 Task: Create a task  Missing or incorrect error messages , assign it to team member softage.8@softage.net in the project YottaTech and update the status of the task to  Off Track , set the priority of the task to Medium.
Action: Mouse moved to (99, 526)
Screenshot: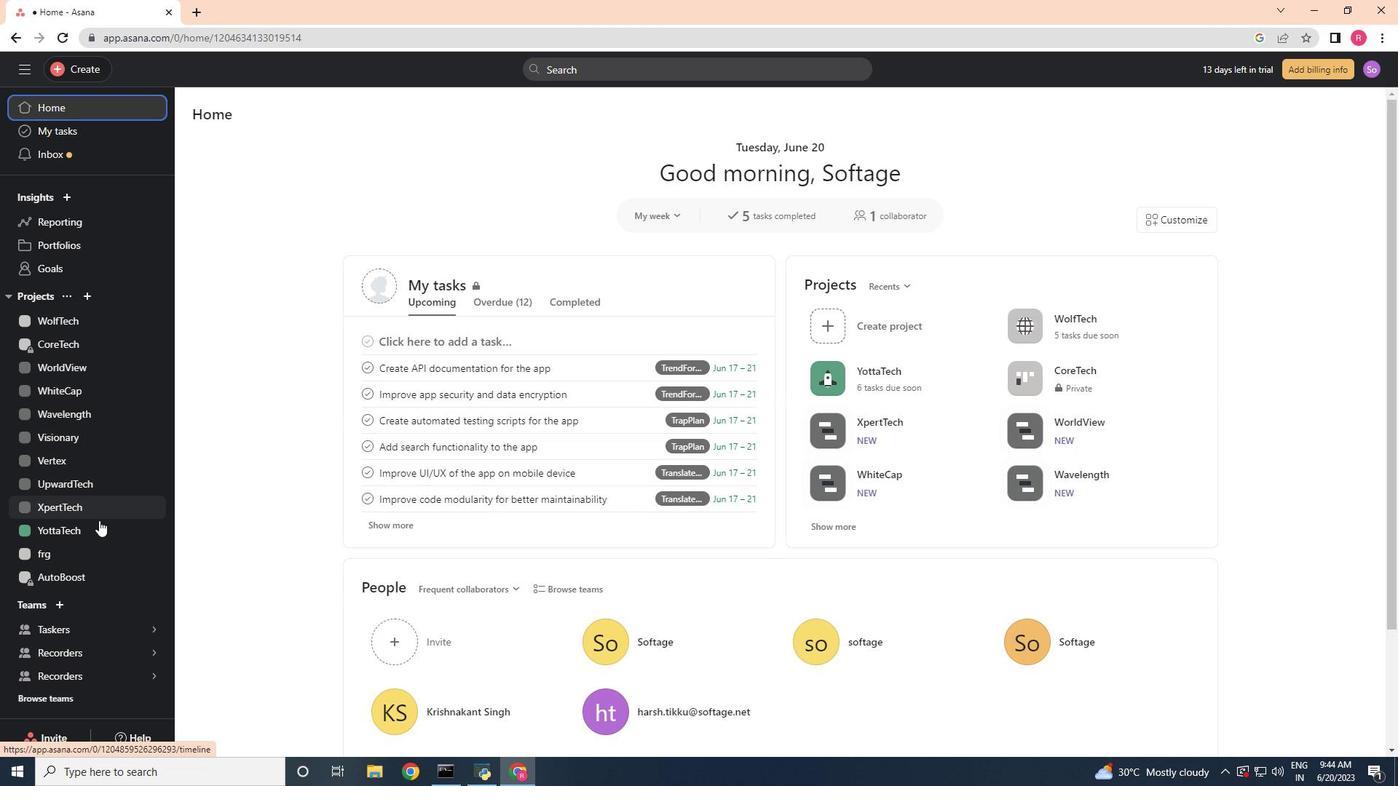 
Action: Mouse pressed left at (99, 526)
Screenshot: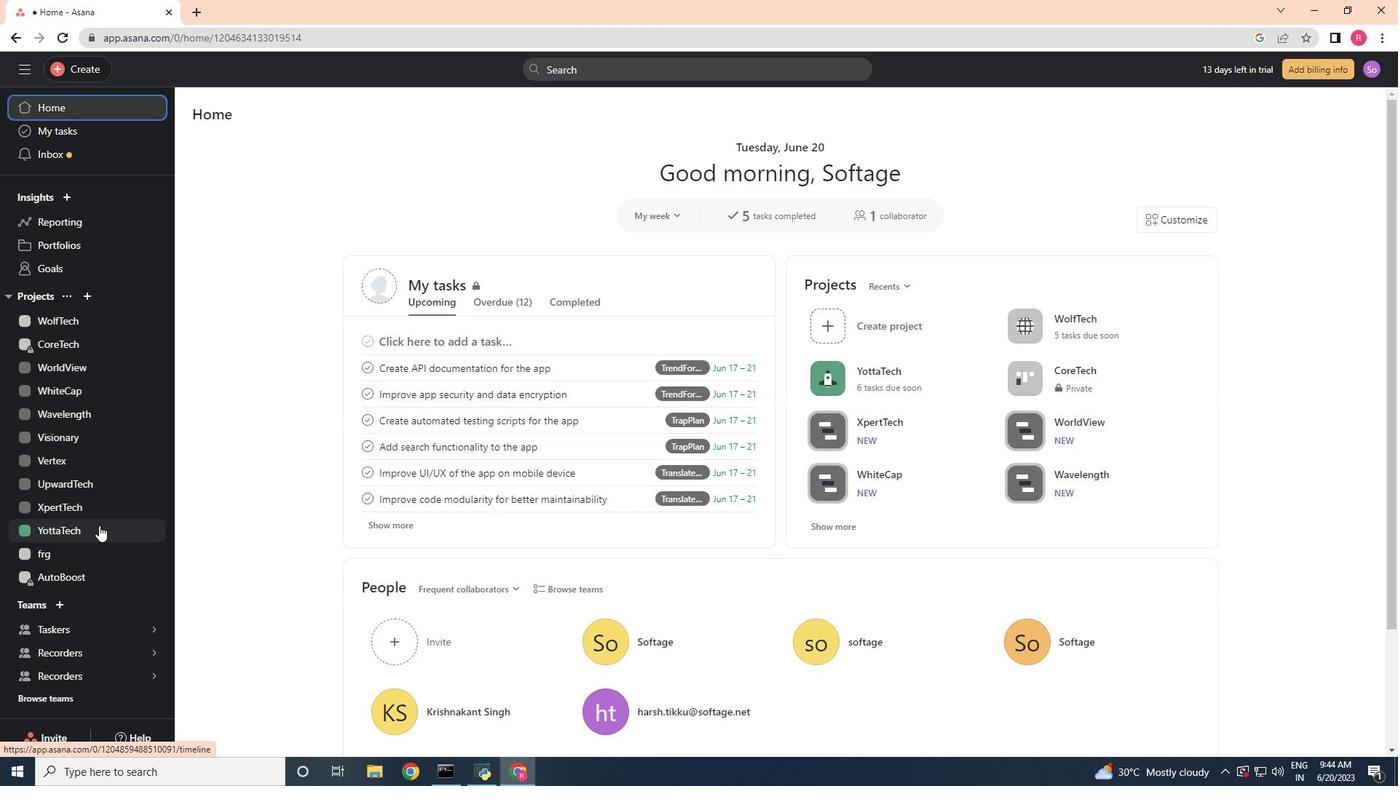 
Action: Mouse moved to (227, 175)
Screenshot: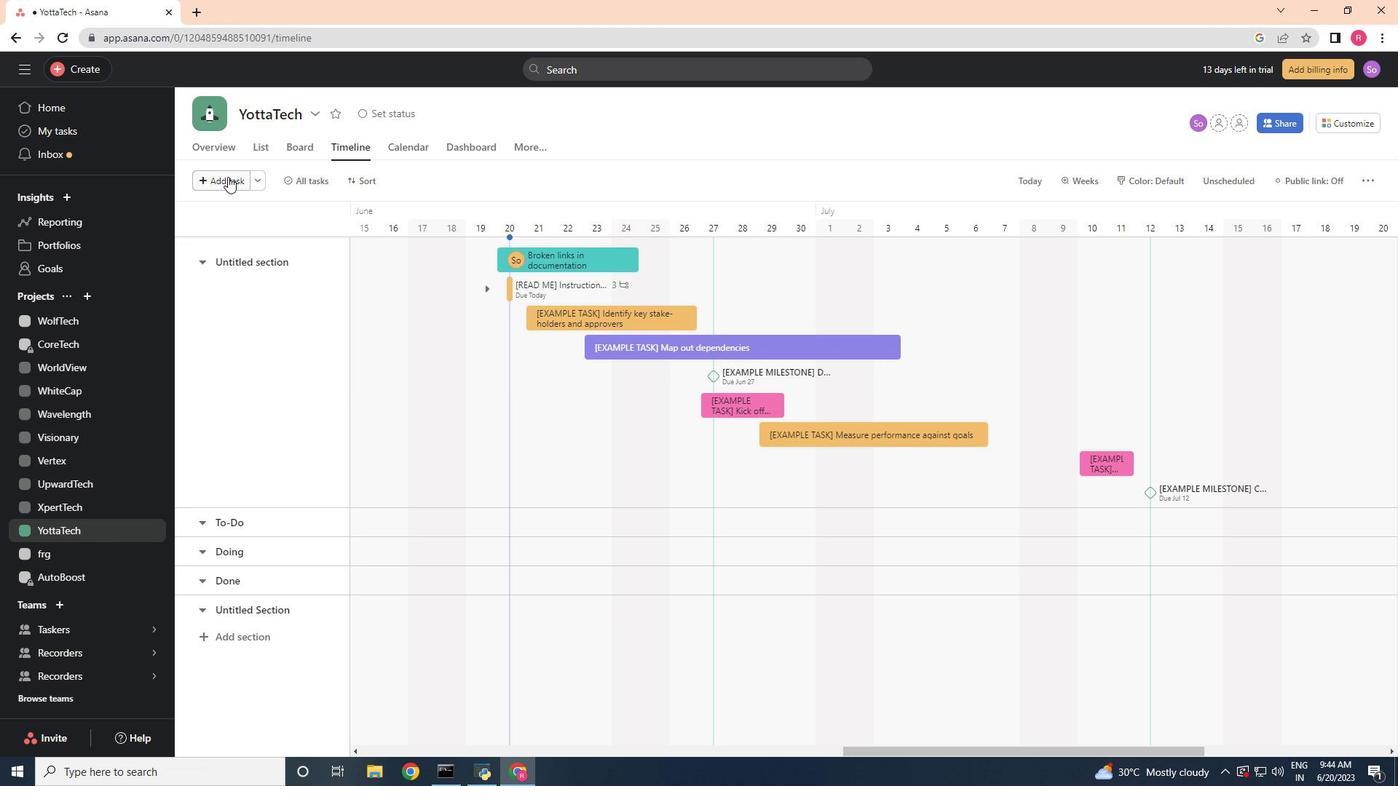 
Action: Mouse pressed left at (227, 175)
Screenshot: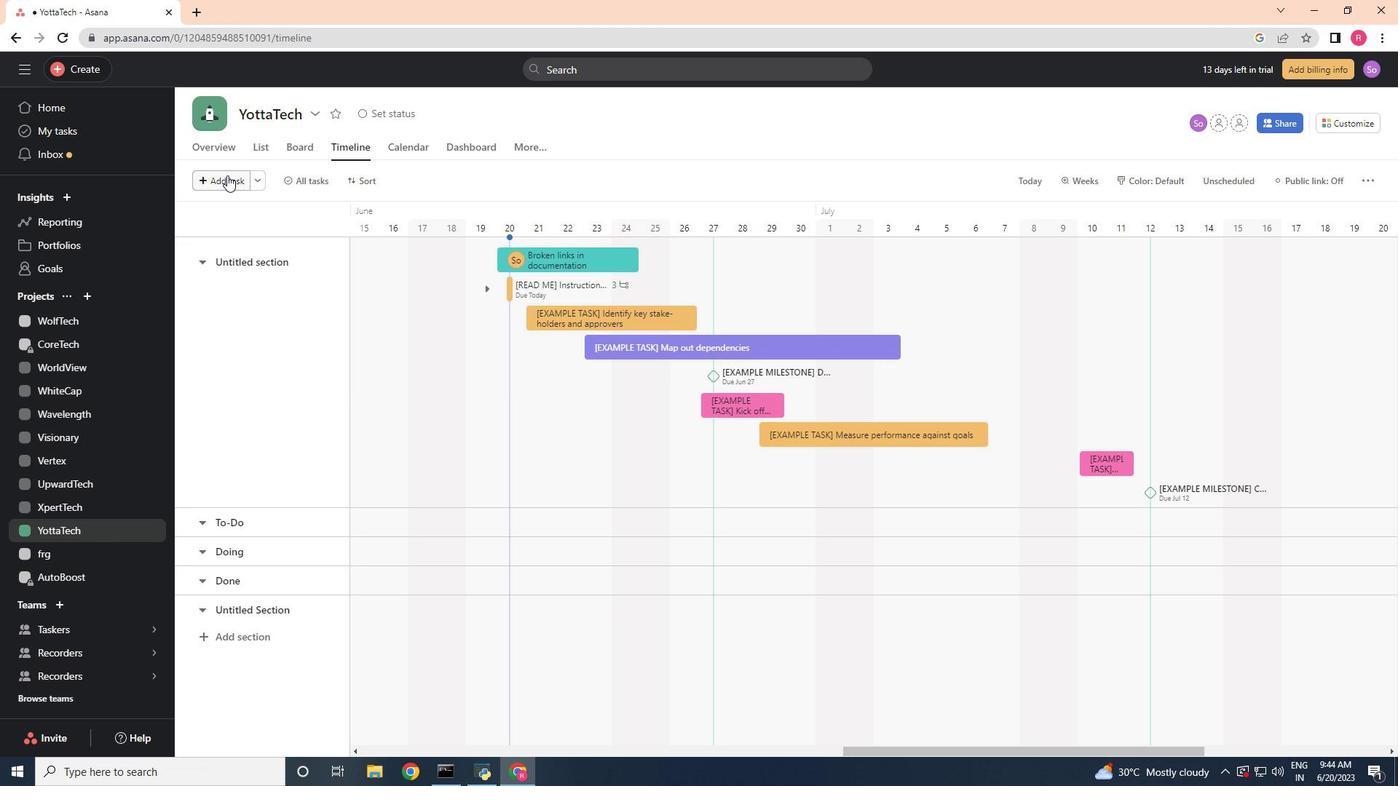 
Action: Key pressed <Key.shift>Missing<Key.space>or<Key.space>incorrect<Key.space>error<Key.space>messages
Screenshot: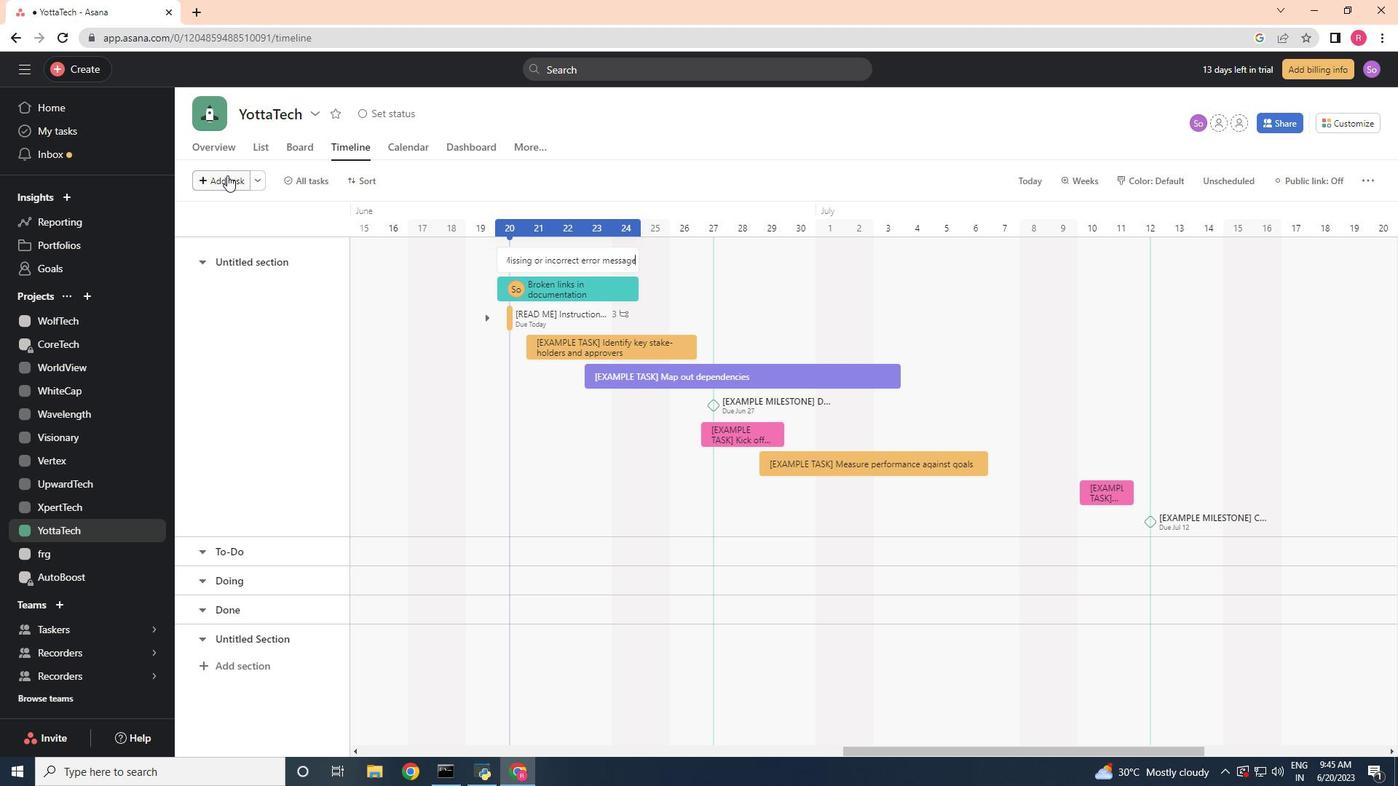 
Action: Mouse moved to (547, 265)
Screenshot: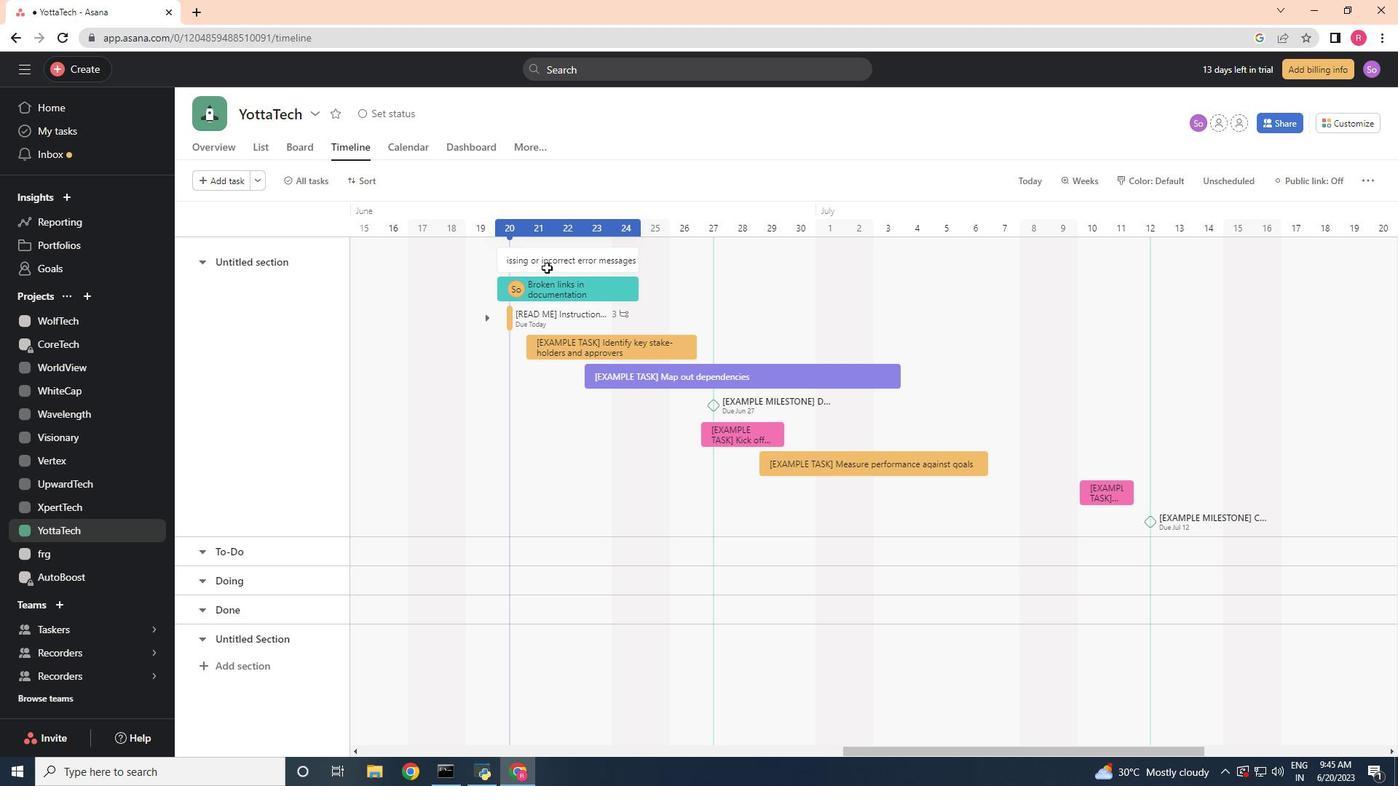 
Action: Mouse pressed left at (547, 265)
Screenshot: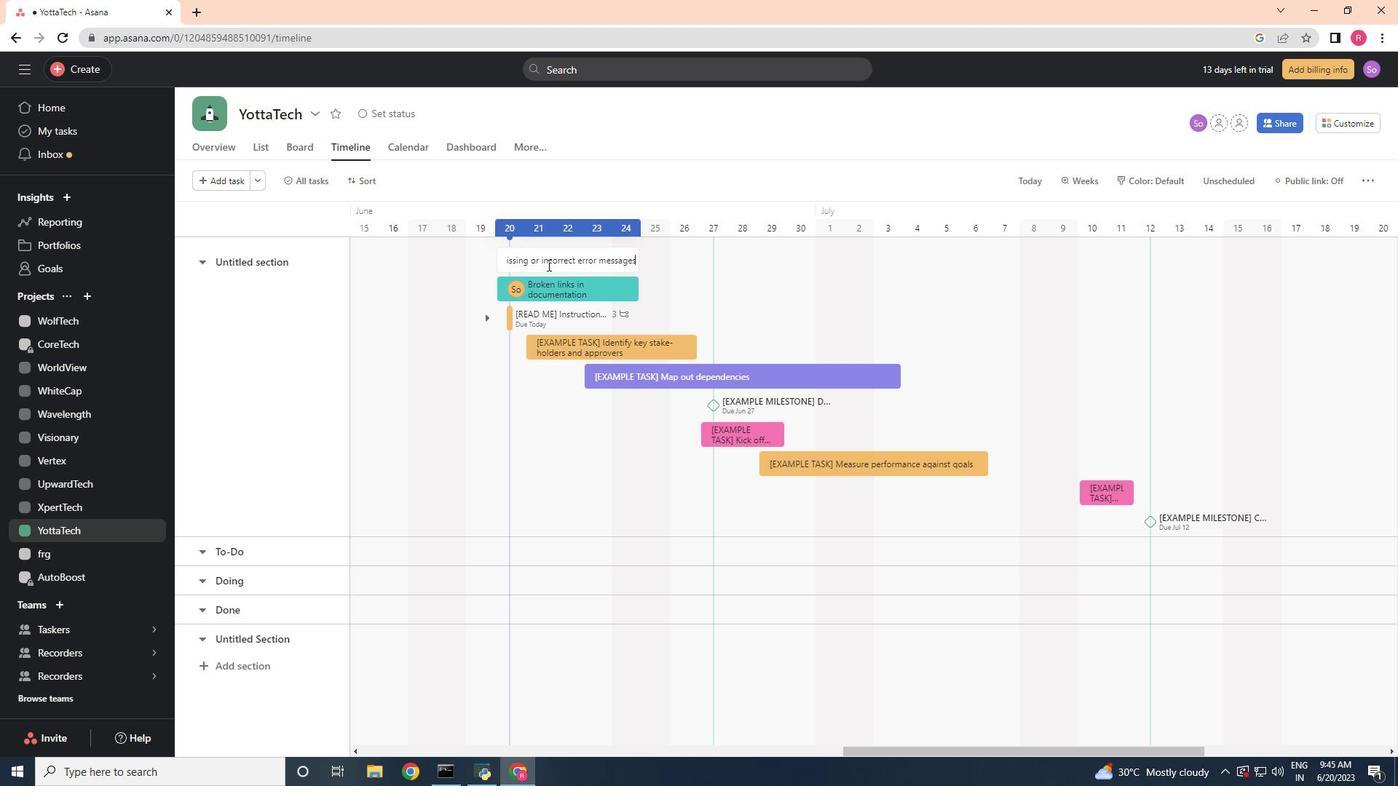 
Action: Mouse moved to (1030, 460)
Screenshot: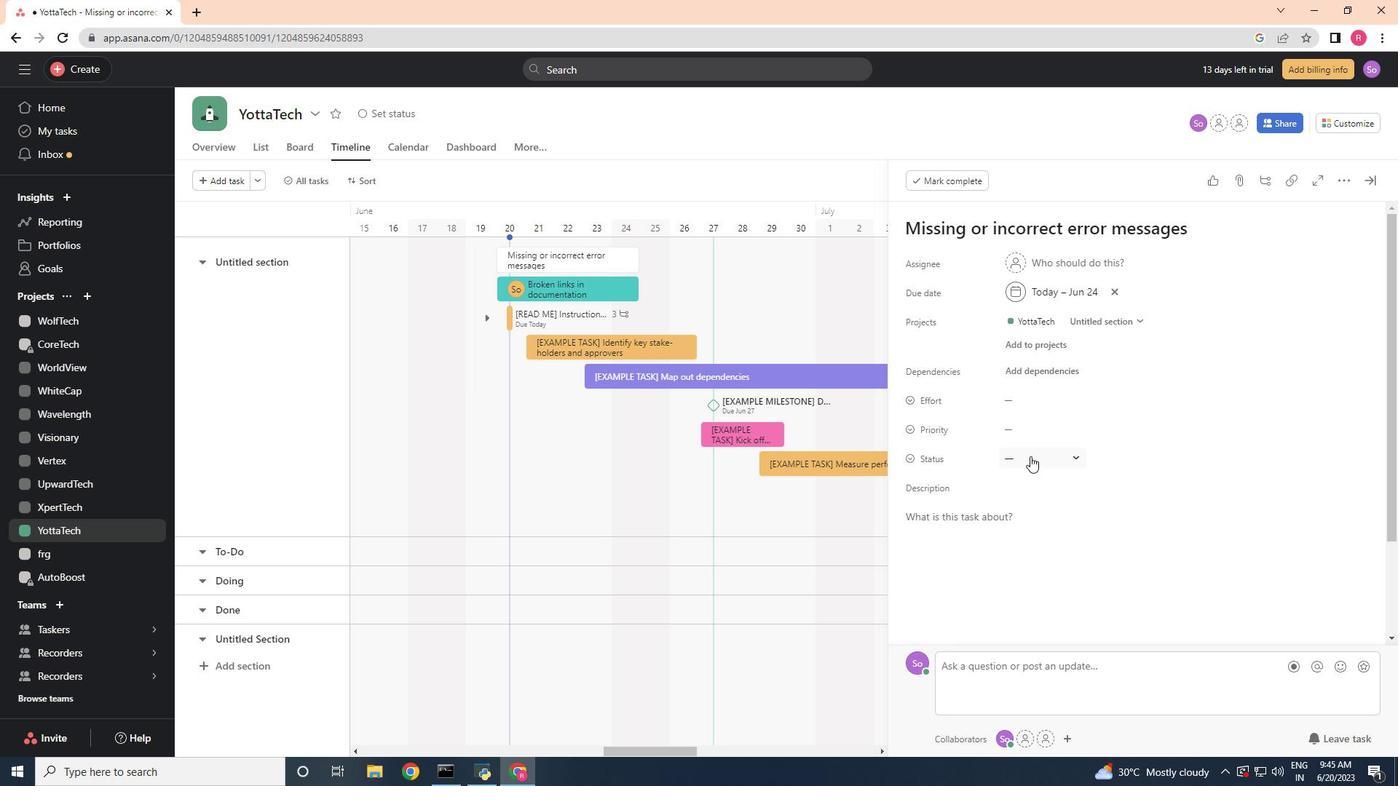 
Action: Mouse pressed left at (1030, 460)
Screenshot: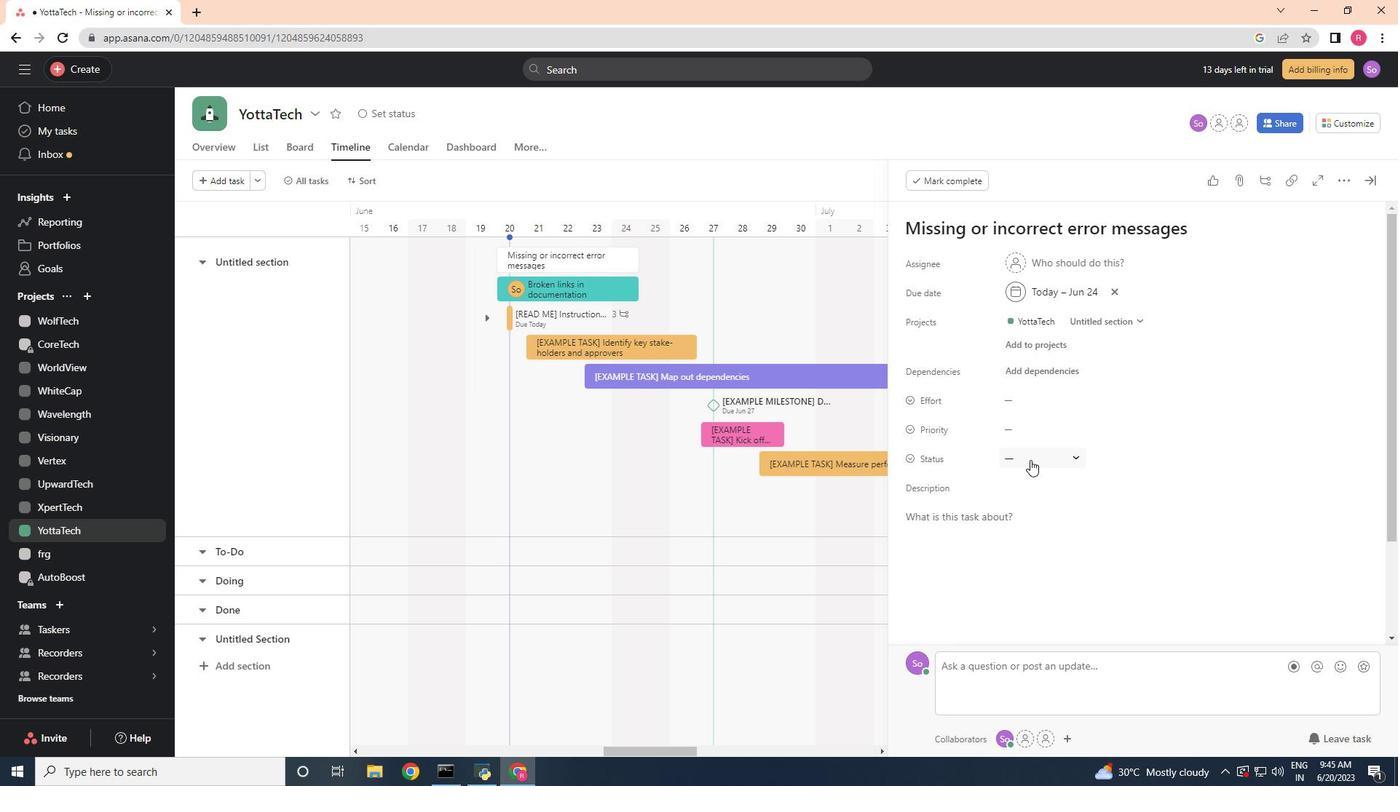 
Action: Mouse moved to (1061, 555)
Screenshot: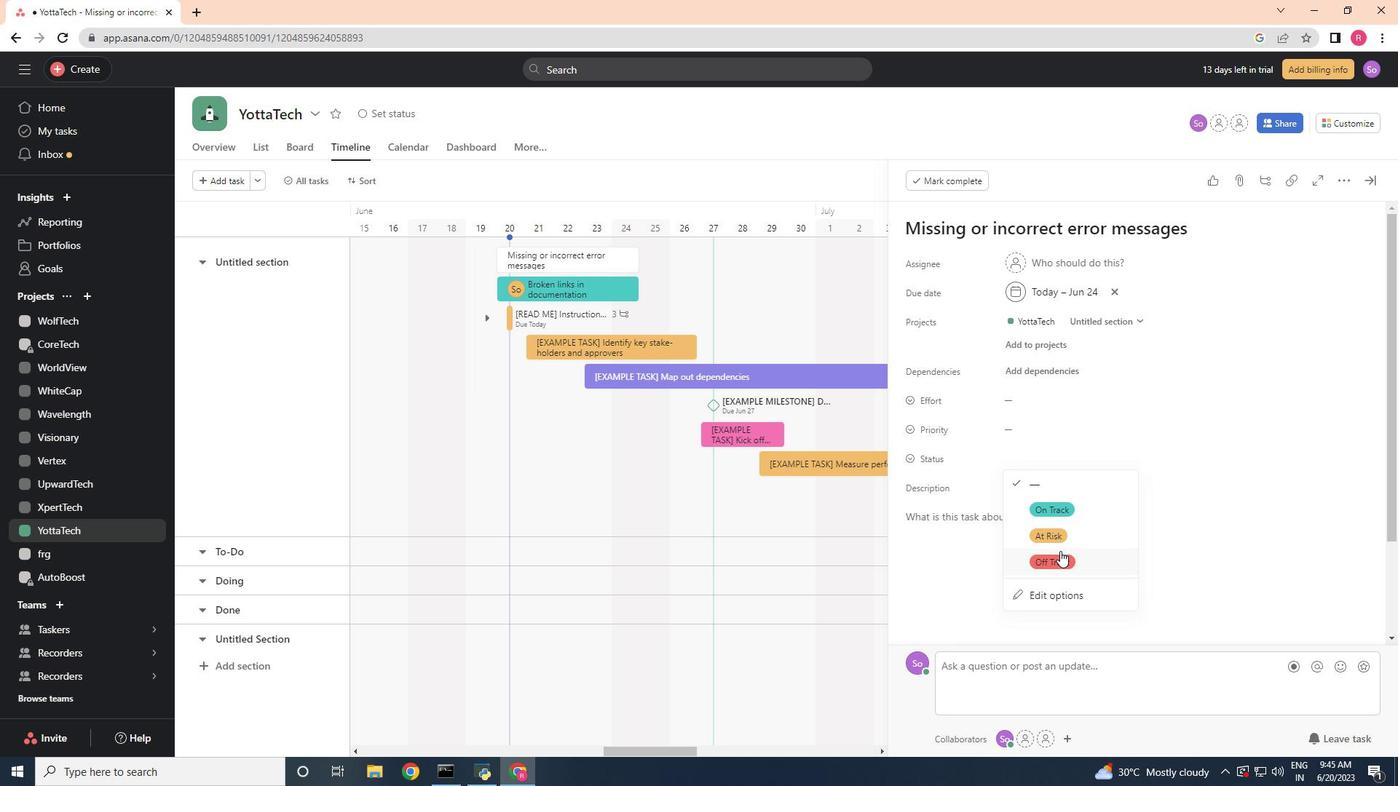 
Action: Mouse pressed left at (1061, 555)
Screenshot: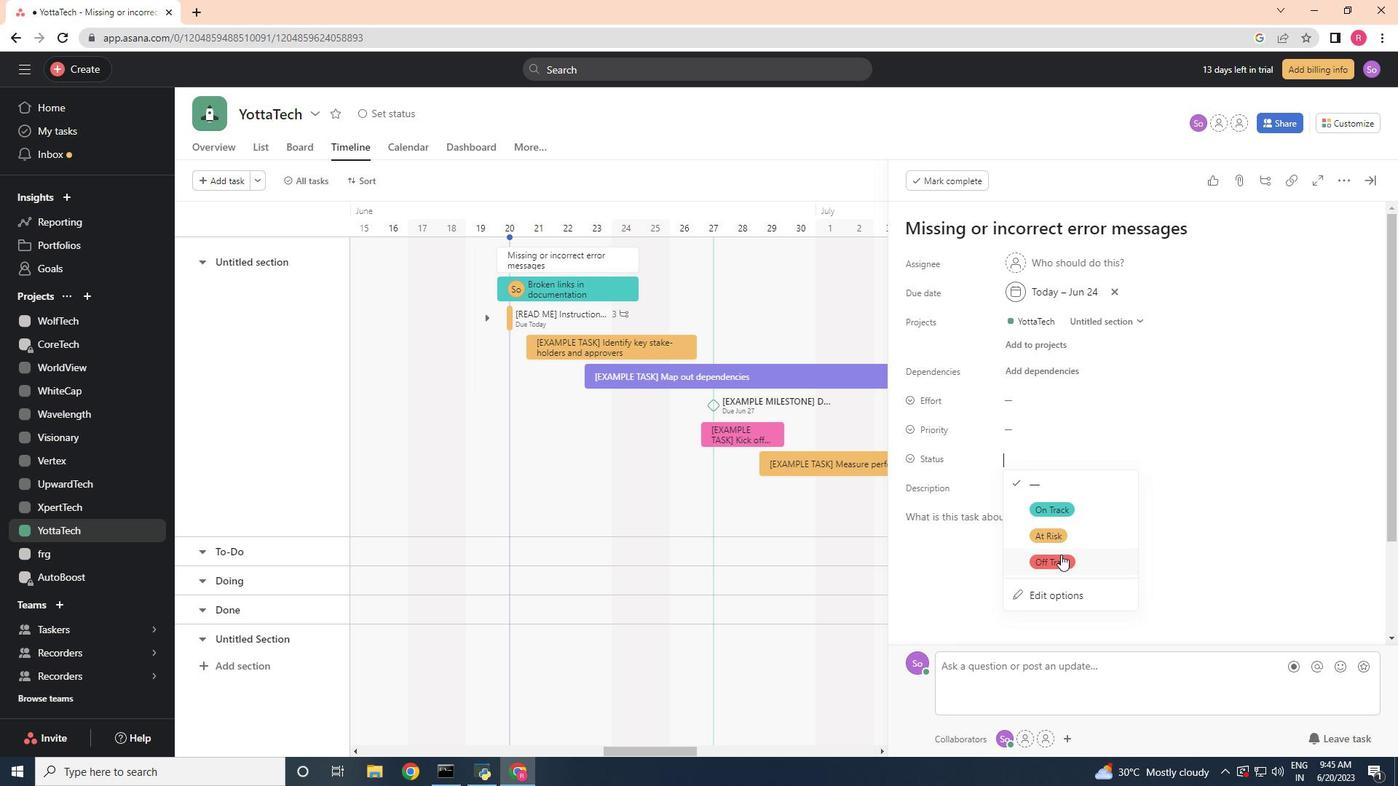 
Action: Mouse moved to (1020, 429)
Screenshot: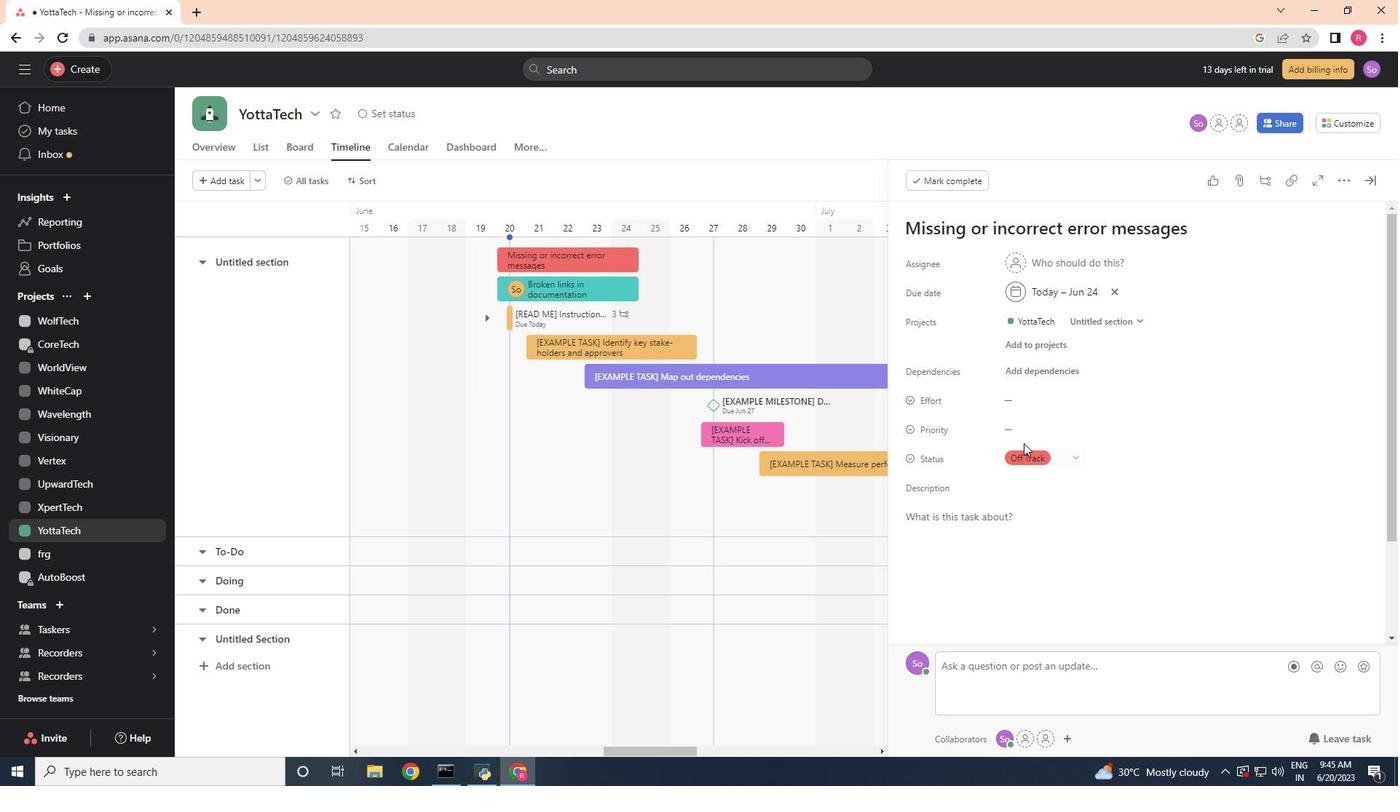
Action: Mouse pressed left at (1020, 429)
Screenshot: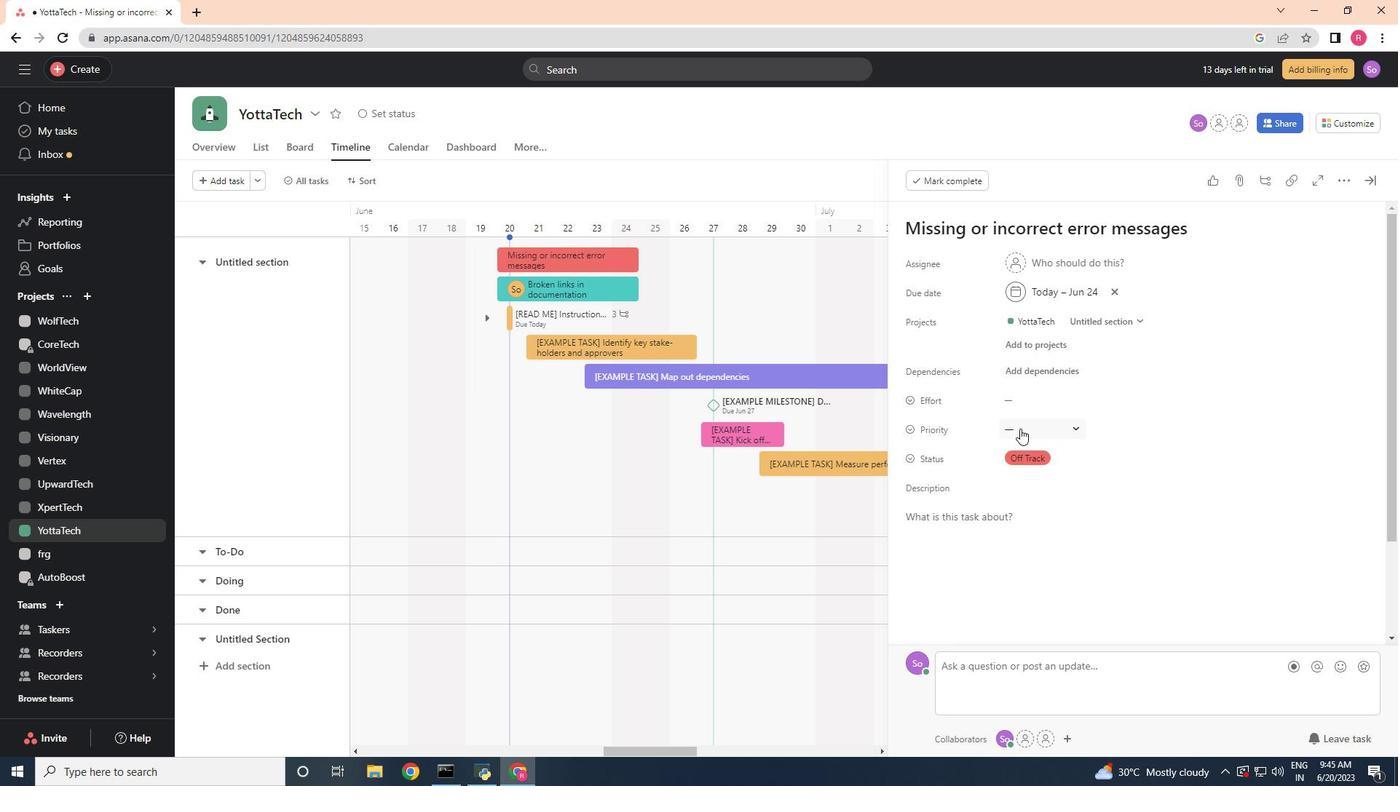 
Action: Mouse moved to (1043, 509)
Screenshot: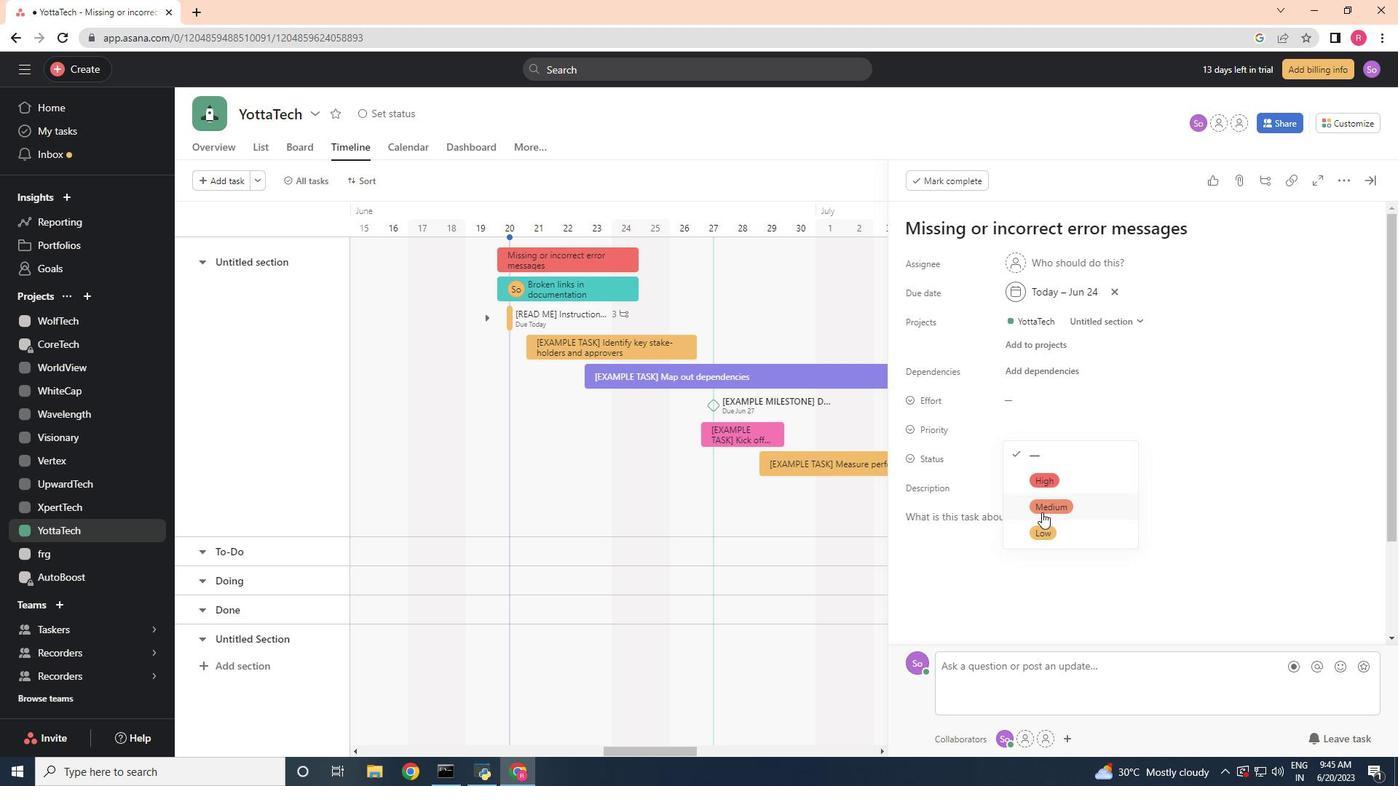 
Action: Mouse pressed left at (1043, 509)
Screenshot: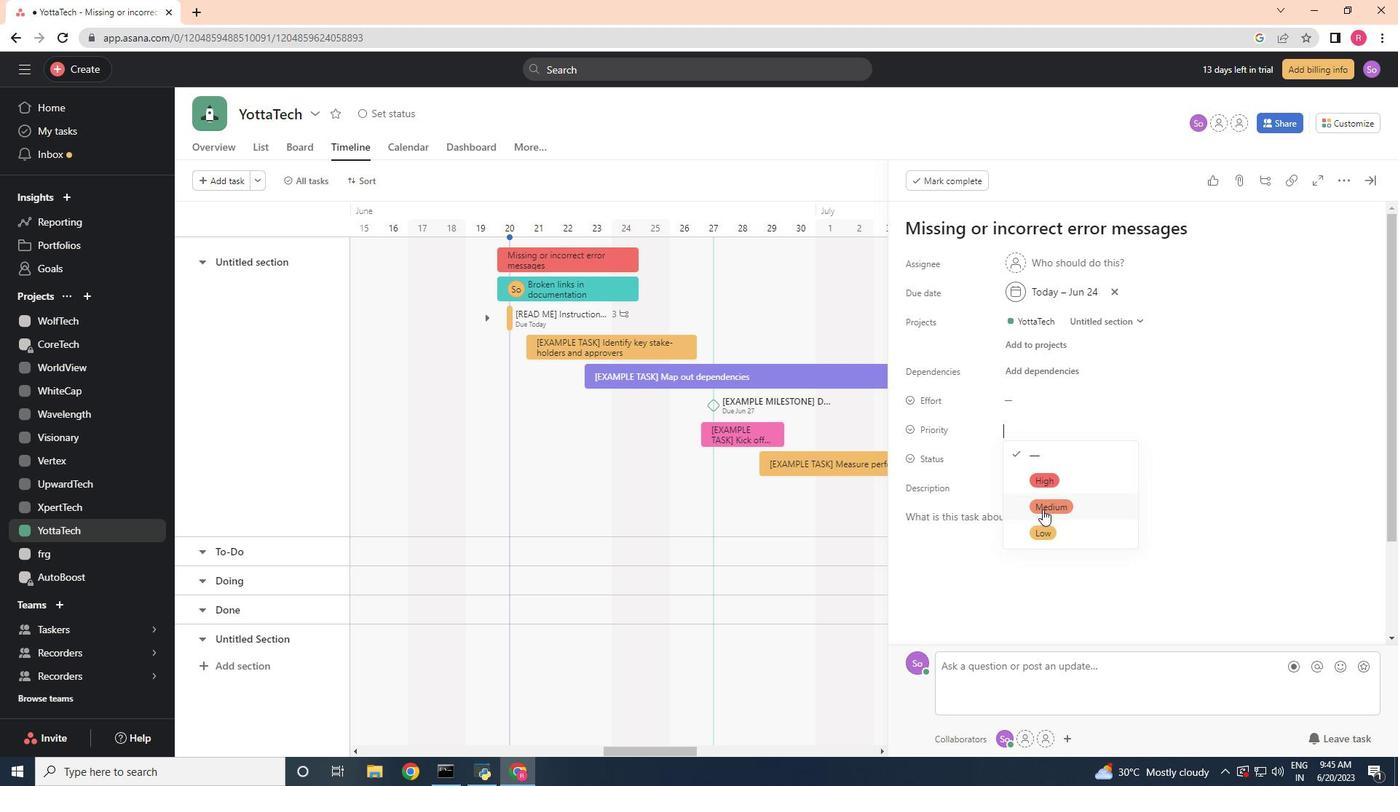
